 Task: Toggle the show line numbers option in the collapse results.
Action: Mouse moved to (8, 677)
Screenshot: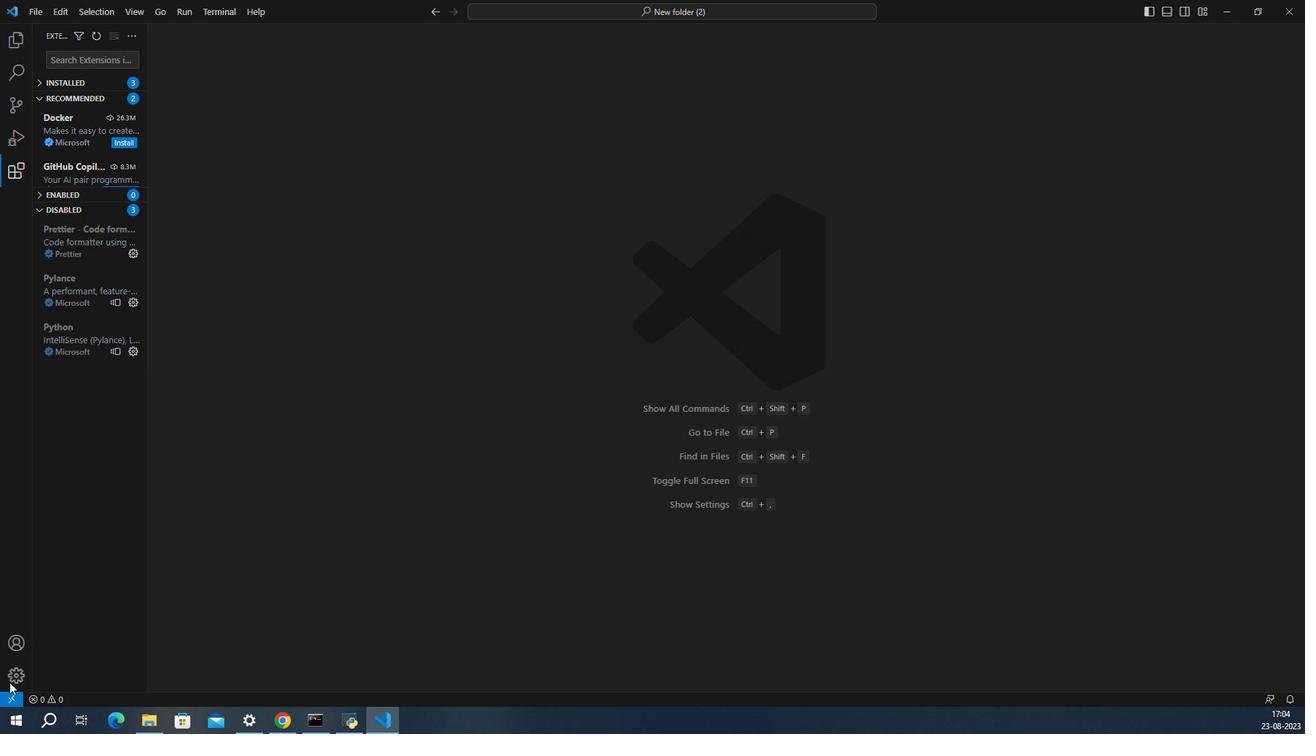 
Action: Mouse pressed left at (8, 677)
Screenshot: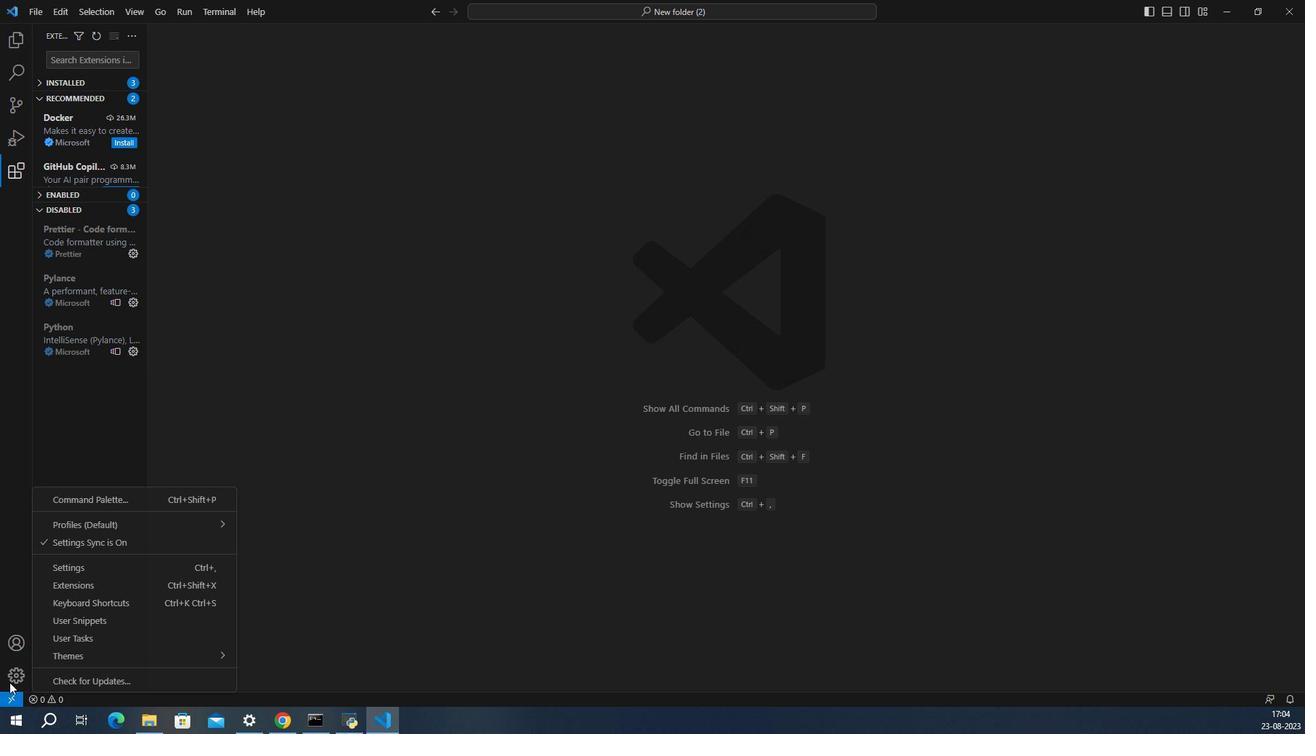 
Action: Mouse moved to (69, 573)
Screenshot: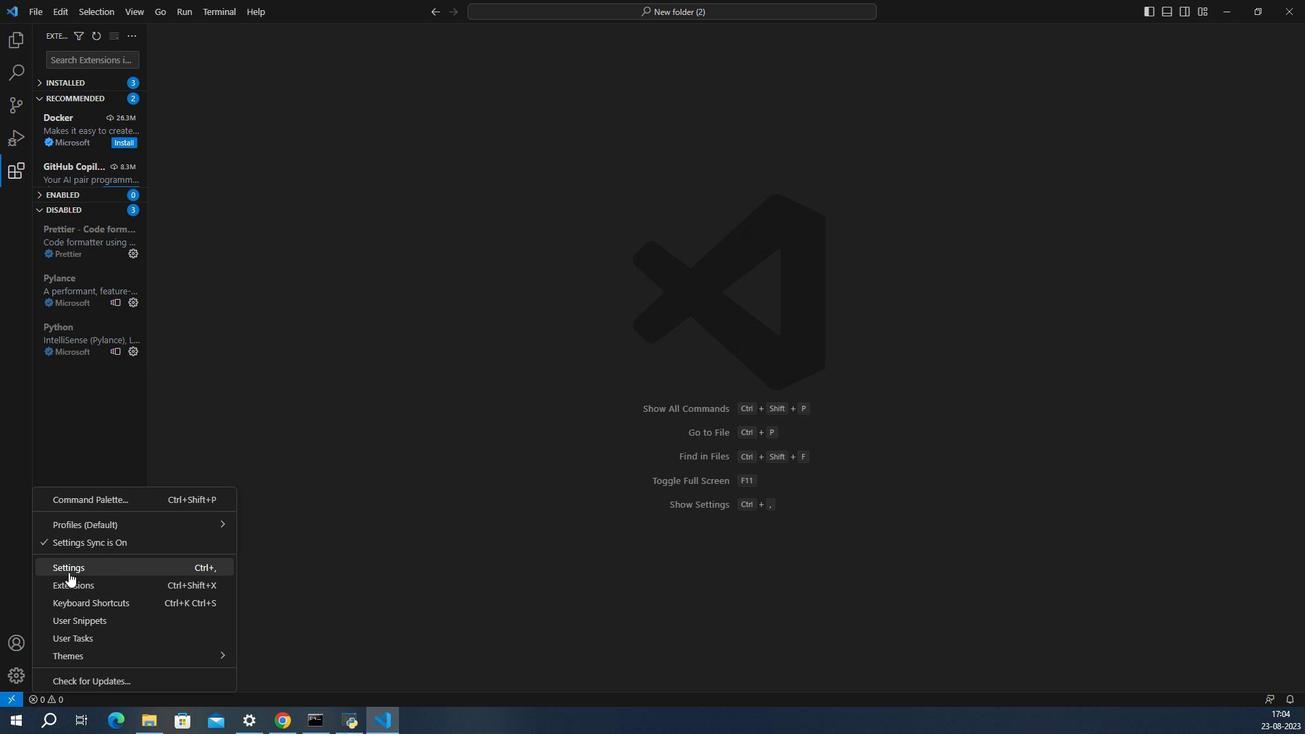 
Action: Mouse pressed left at (69, 573)
Screenshot: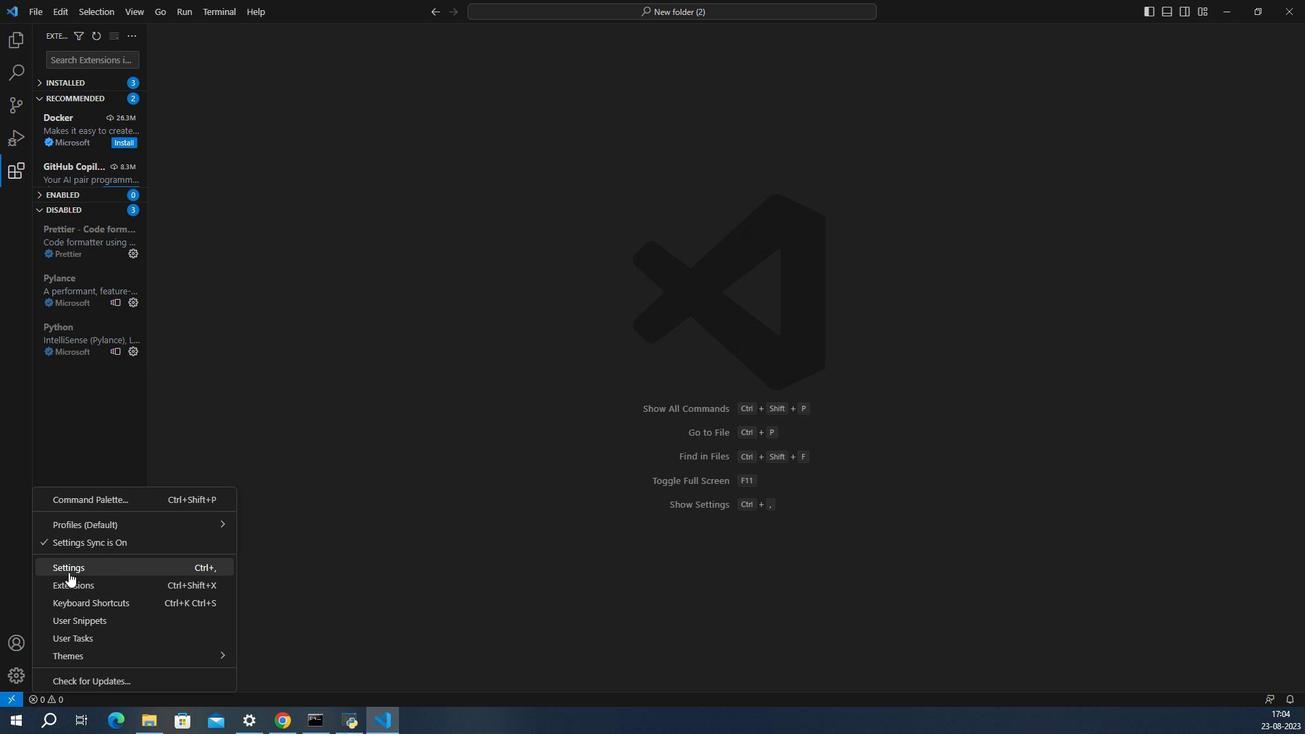 
Action: Mouse moved to (593, 460)
Screenshot: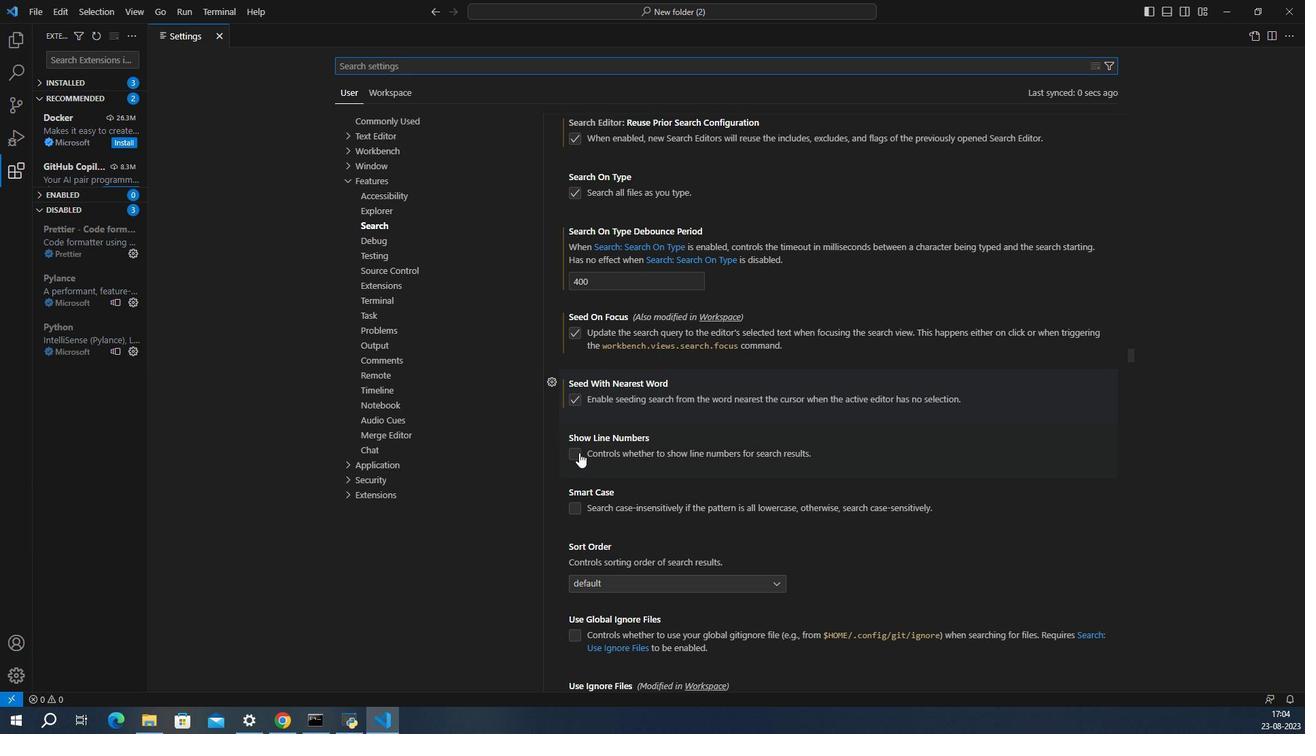 
Action: Mouse pressed left at (593, 460)
Screenshot: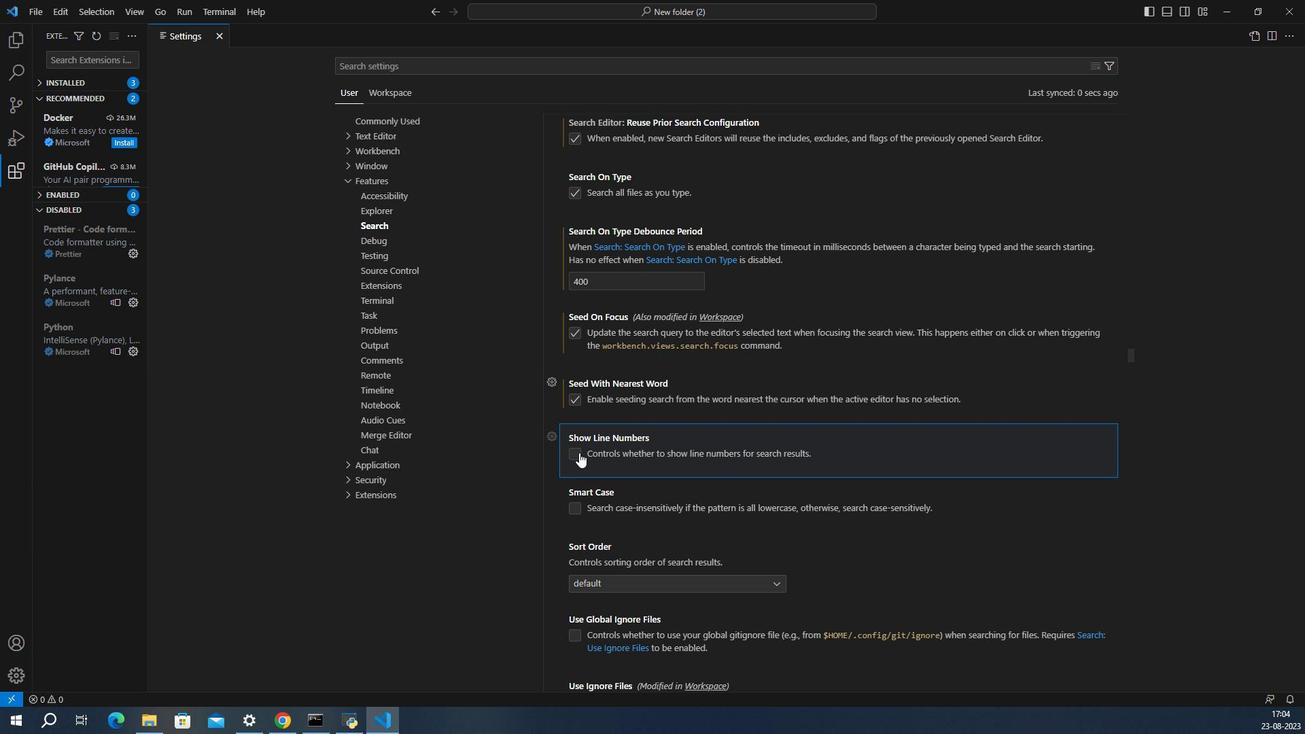 
Action: Mouse moved to (611, 466)
Screenshot: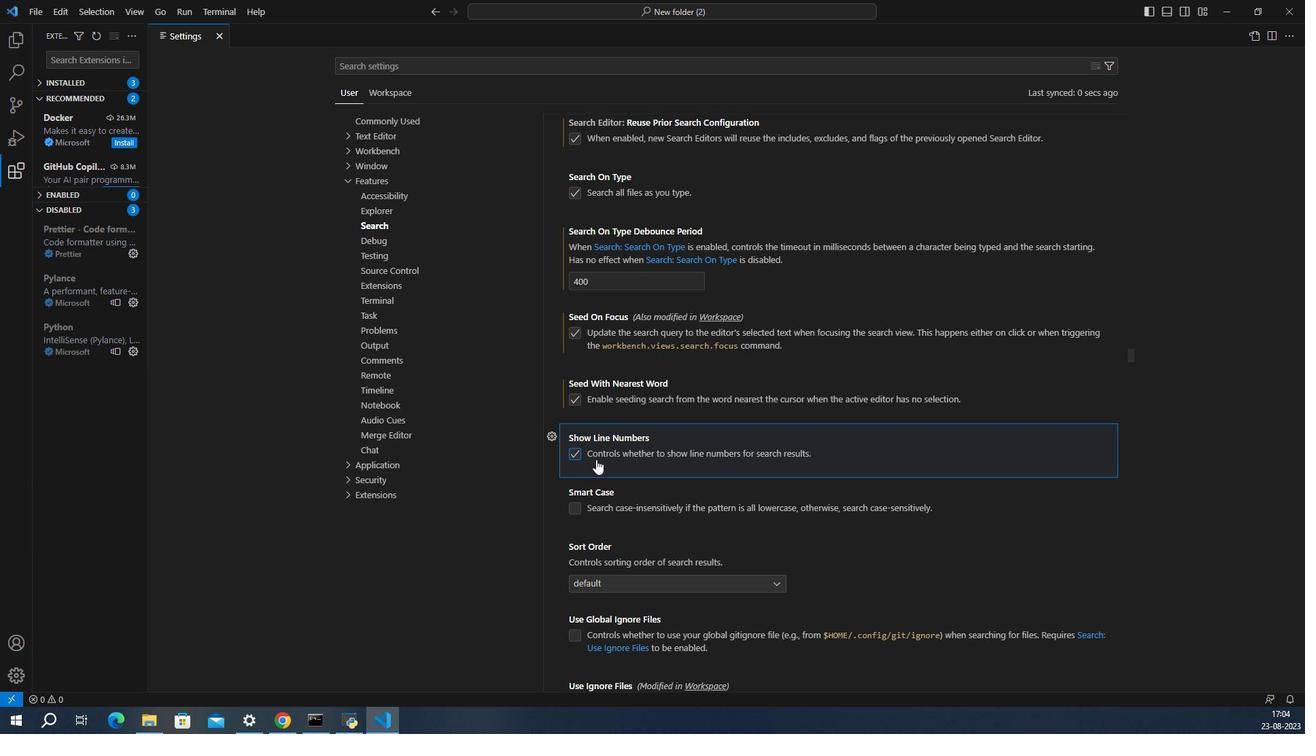
